 Task: Create List Chats in Board Newsletter Planning to Workspace Ad Operations. Create List Emails in Board Brand Reputation Management to Workspace Ad Operations. Create List Phone Calls in Board Customer Feedback Collection and Response Management to Workspace Ad Operations
Action: Mouse moved to (110, 480)
Screenshot: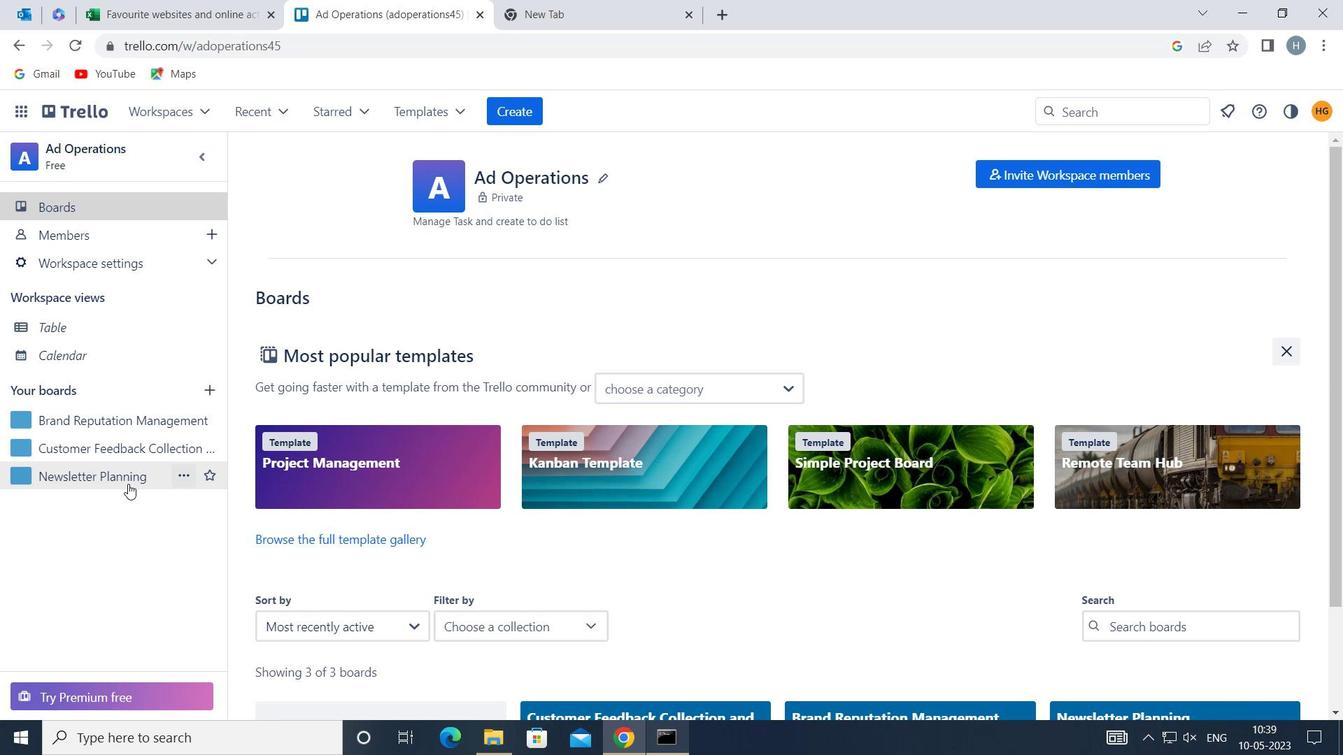 
Action: Mouse pressed left at (110, 480)
Screenshot: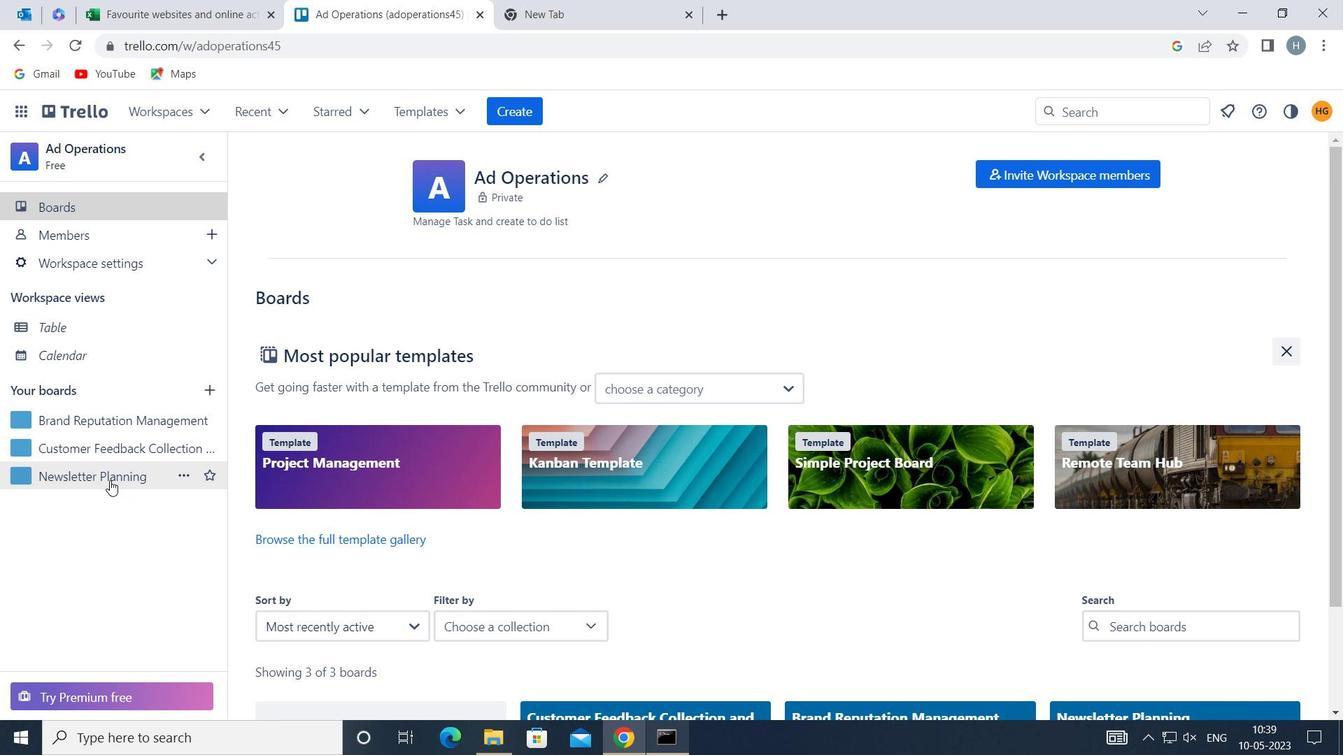 
Action: Mouse moved to (529, 211)
Screenshot: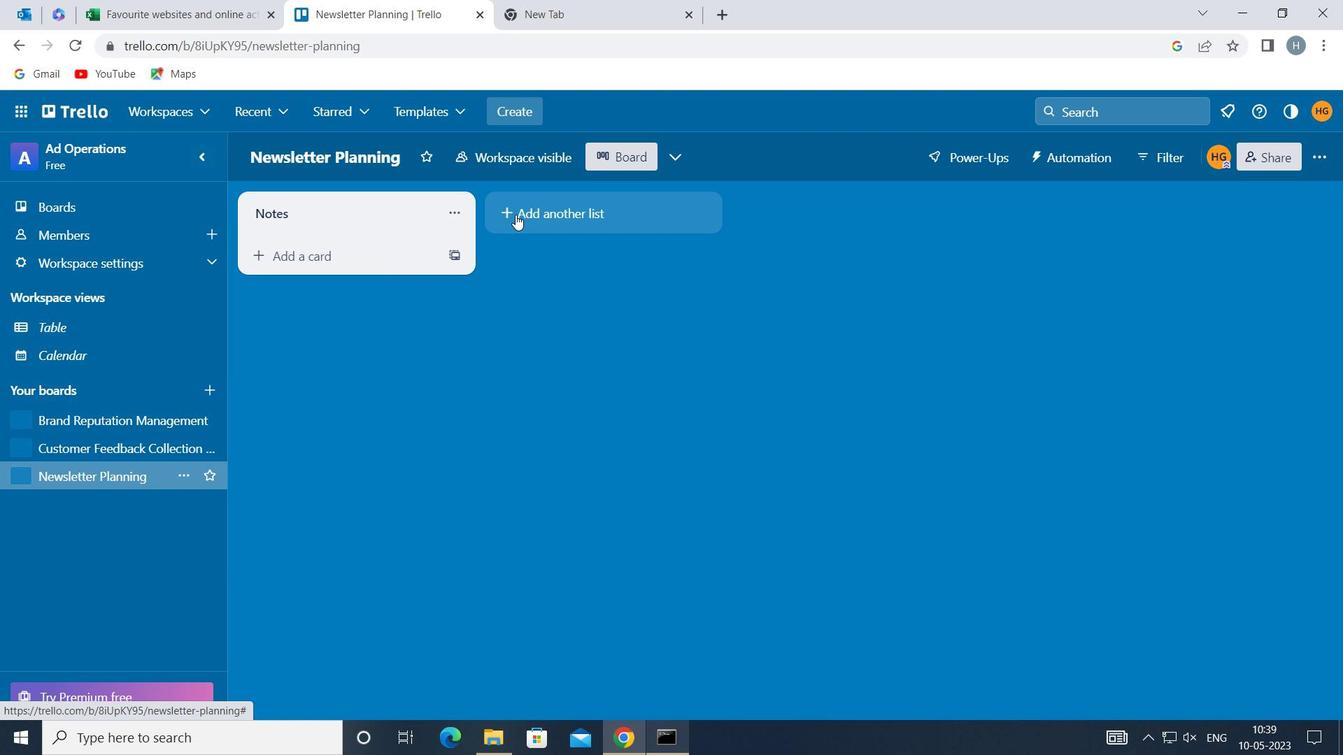 
Action: Mouse pressed left at (529, 211)
Screenshot: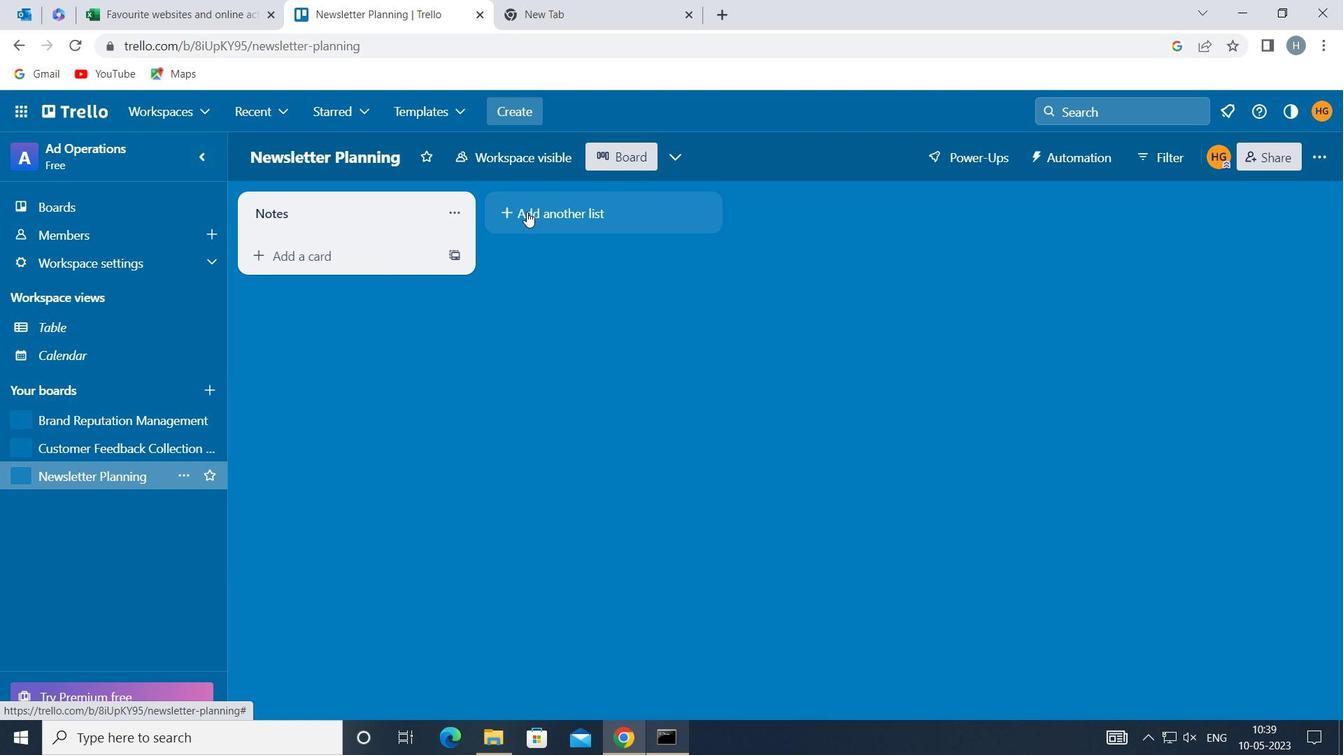 
Action: Mouse moved to (553, 209)
Screenshot: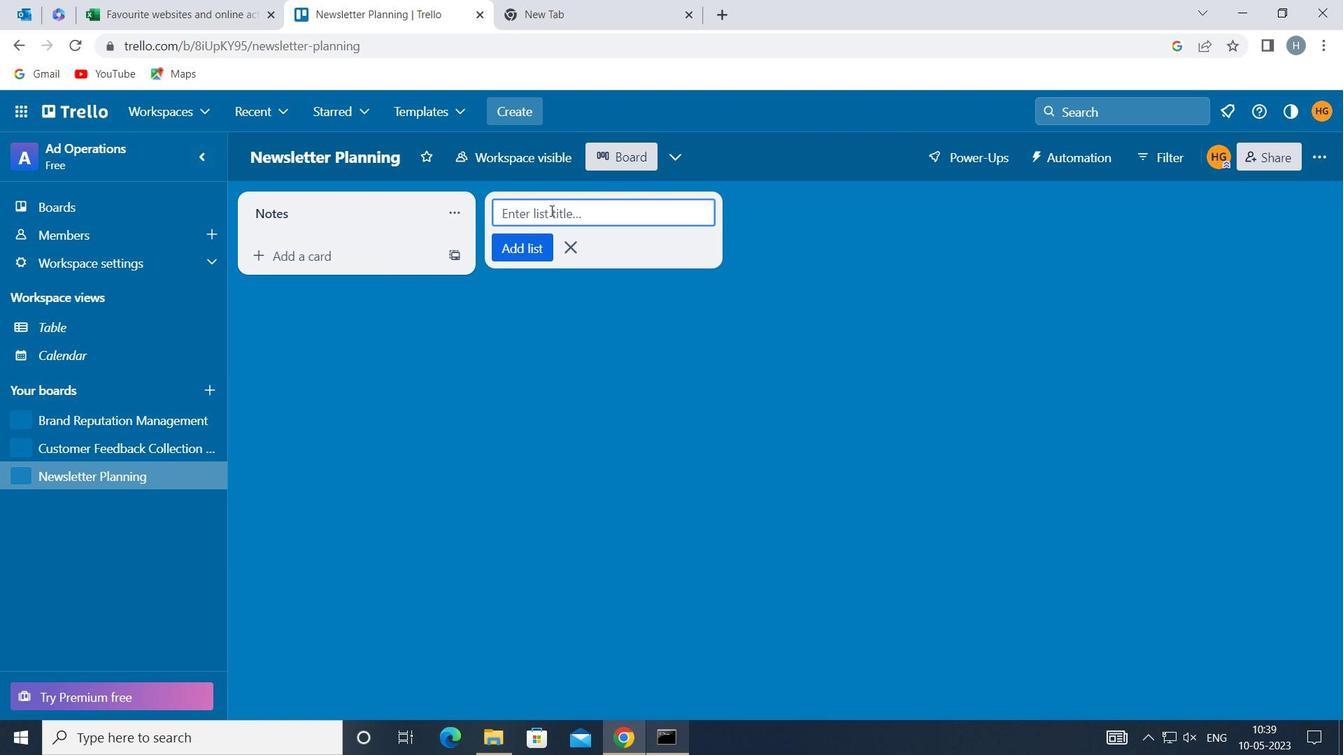 
Action: Key pressed <Key.shift>CHATS
Screenshot: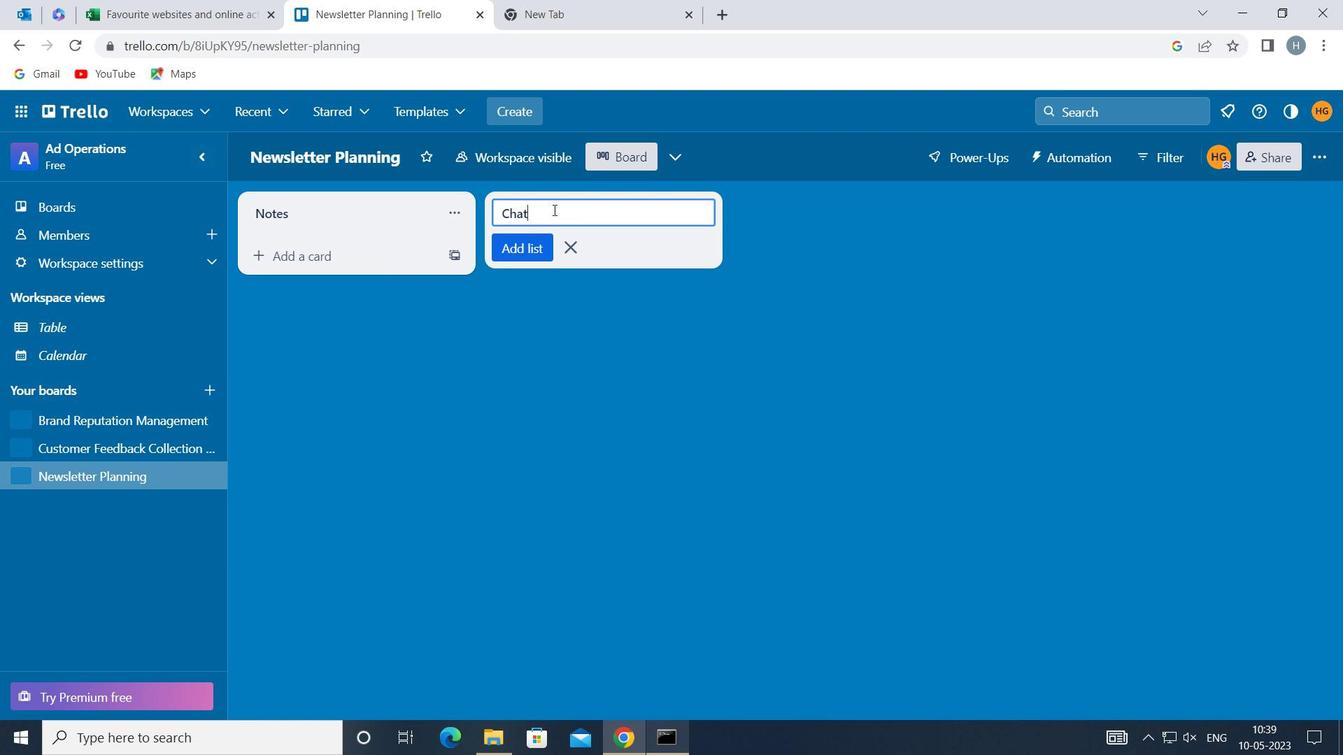 
Action: Mouse moved to (514, 248)
Screenshot: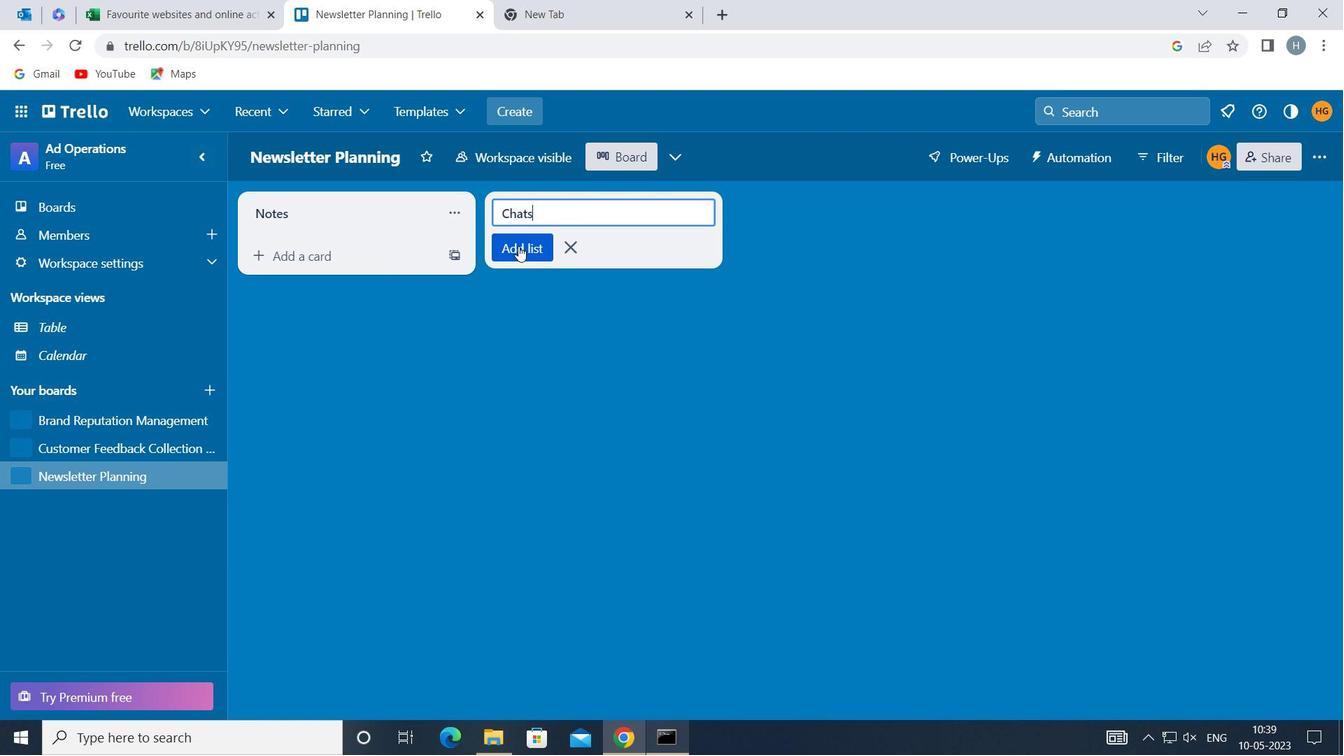 
Action: Mouse pressed left at (514, 248)
Screenshot: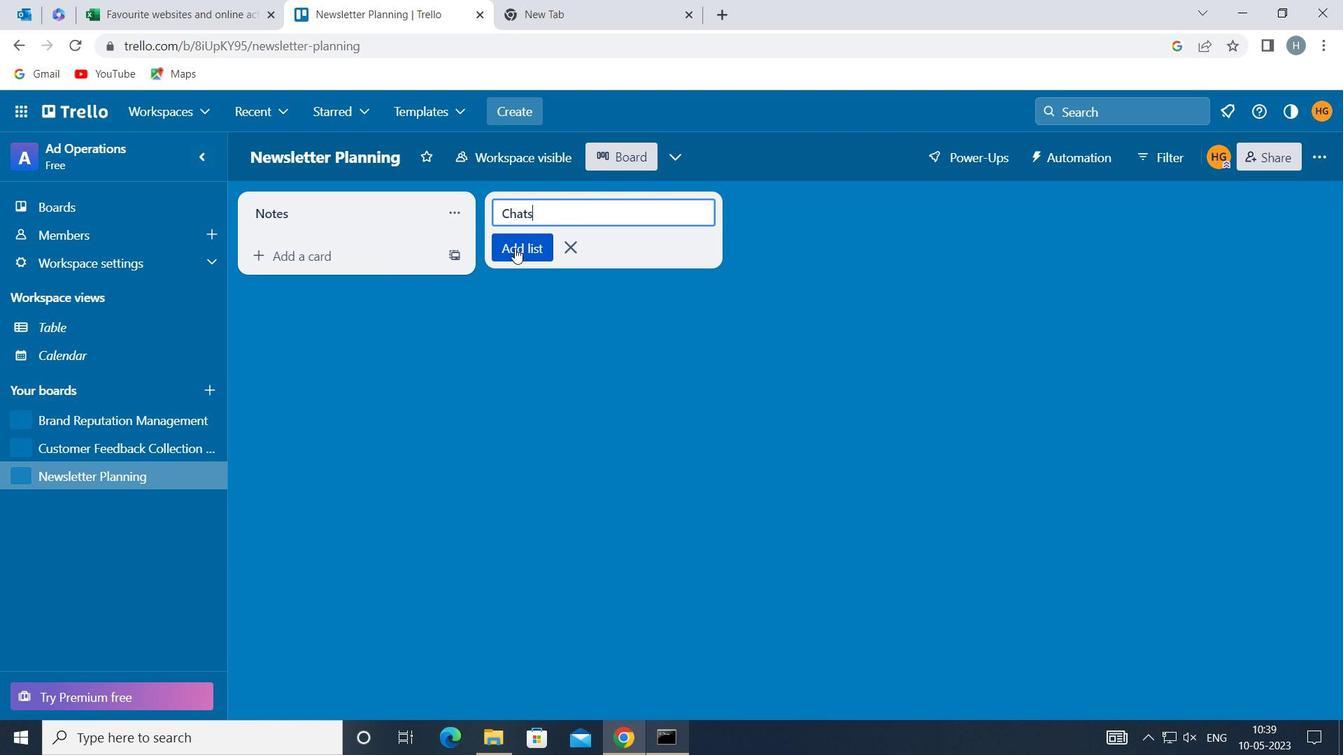 
Action: Mouse moved to (480, 331)
Screenshot: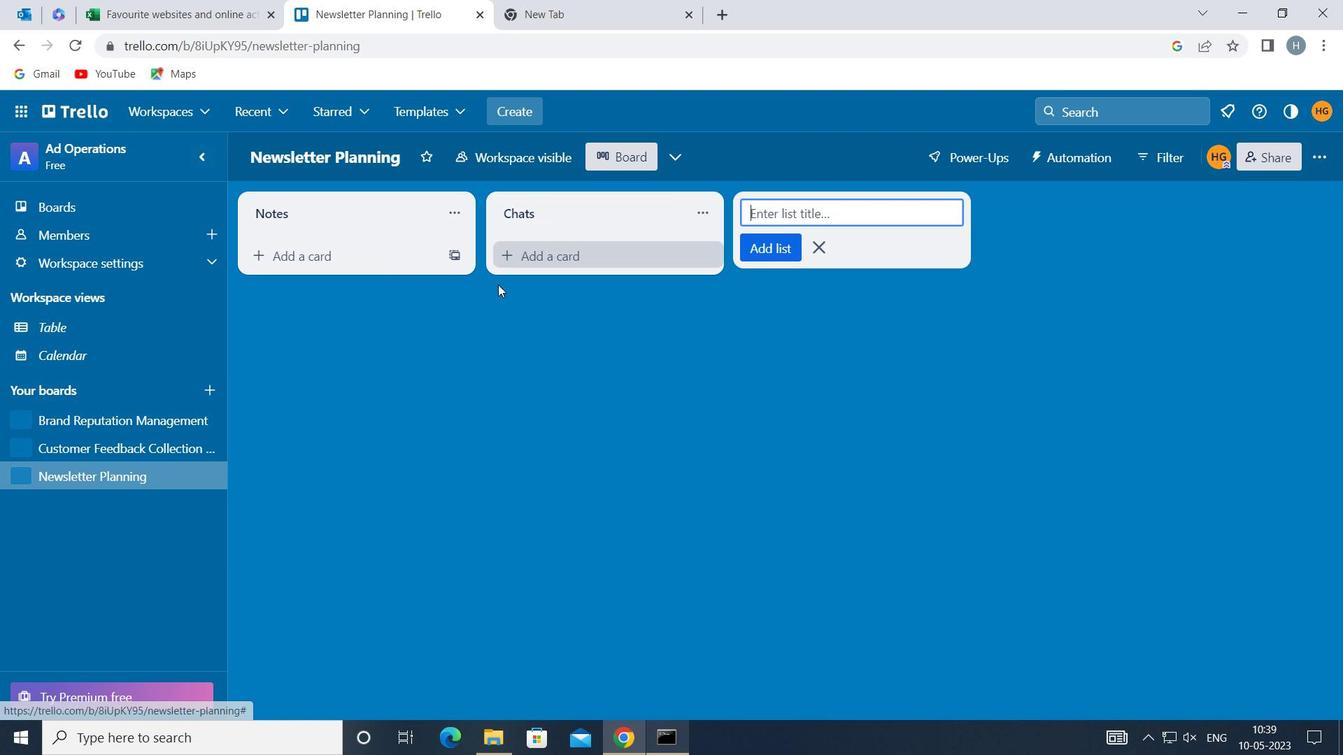 
Action: Mouse pressed left at (480, 331)
Screenshot: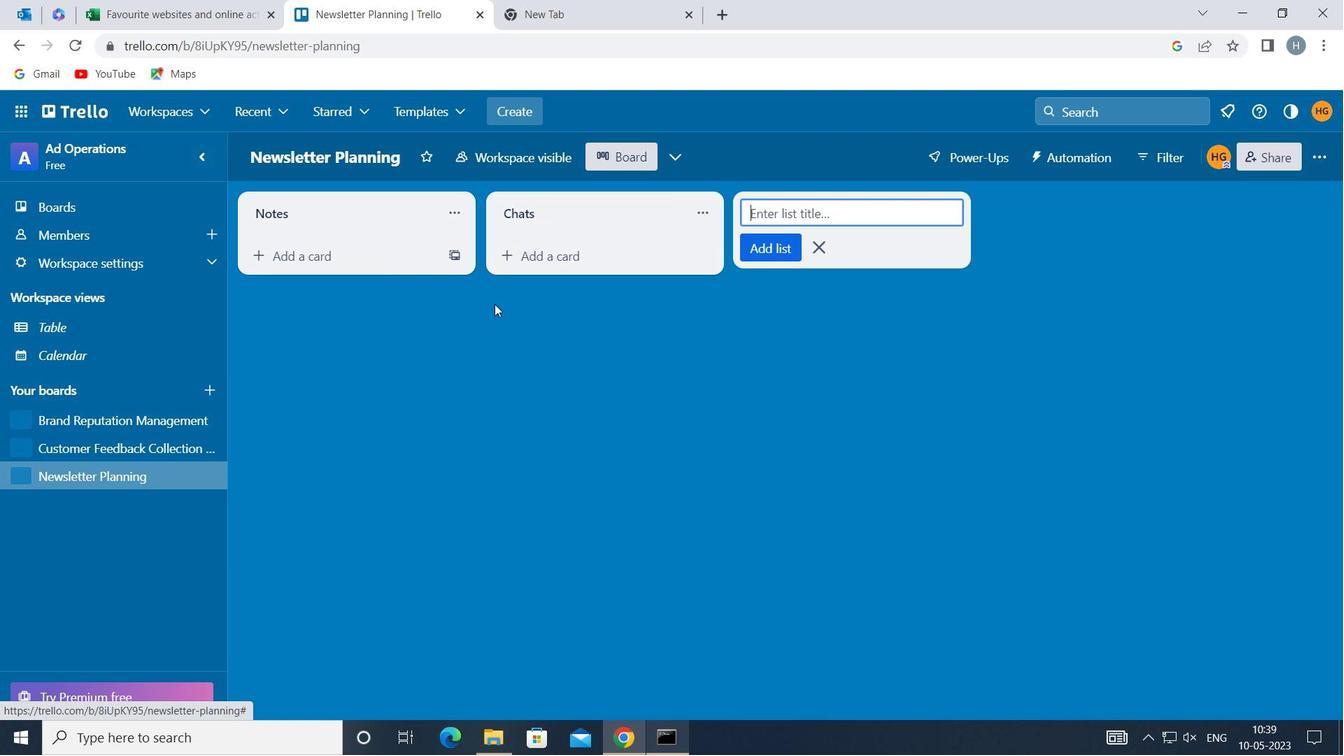 
Action: Mouse moved to (88, 422)
Screenshot: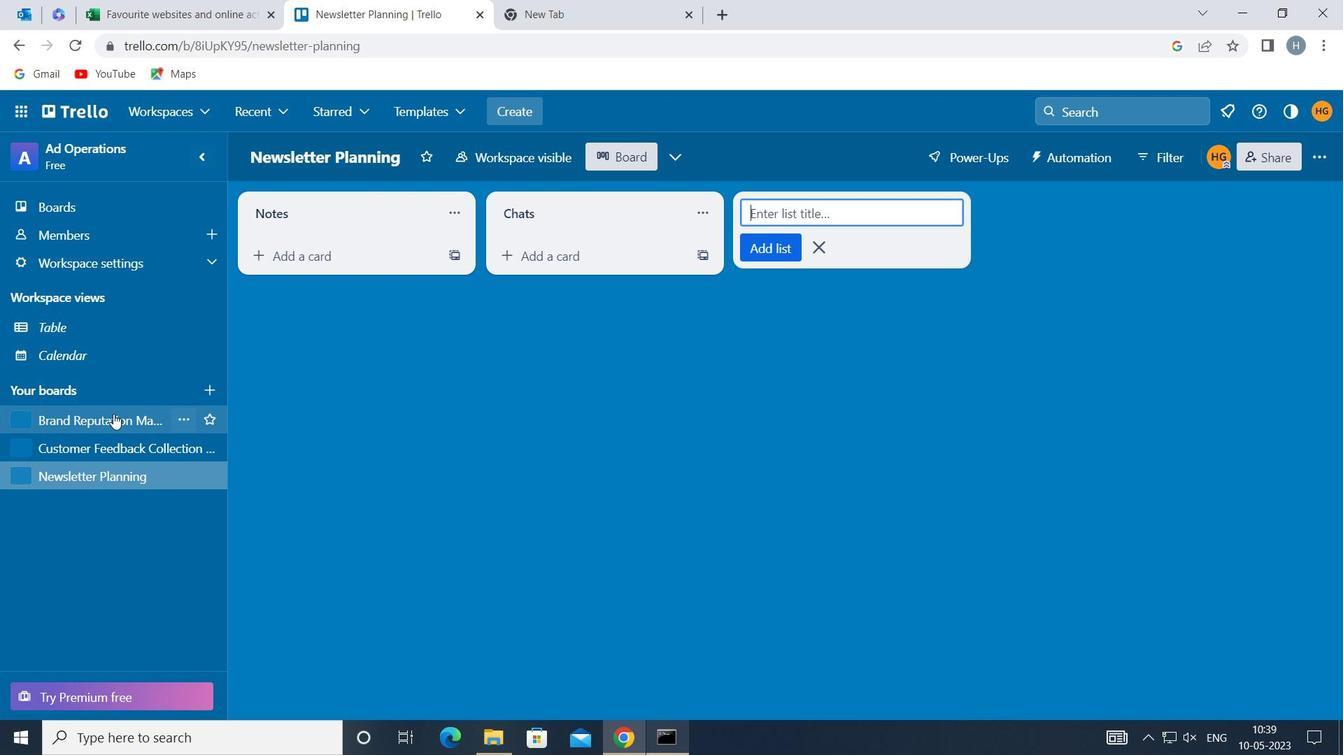 
Action: Mouse pressed left at (88, 422)
Screenshot: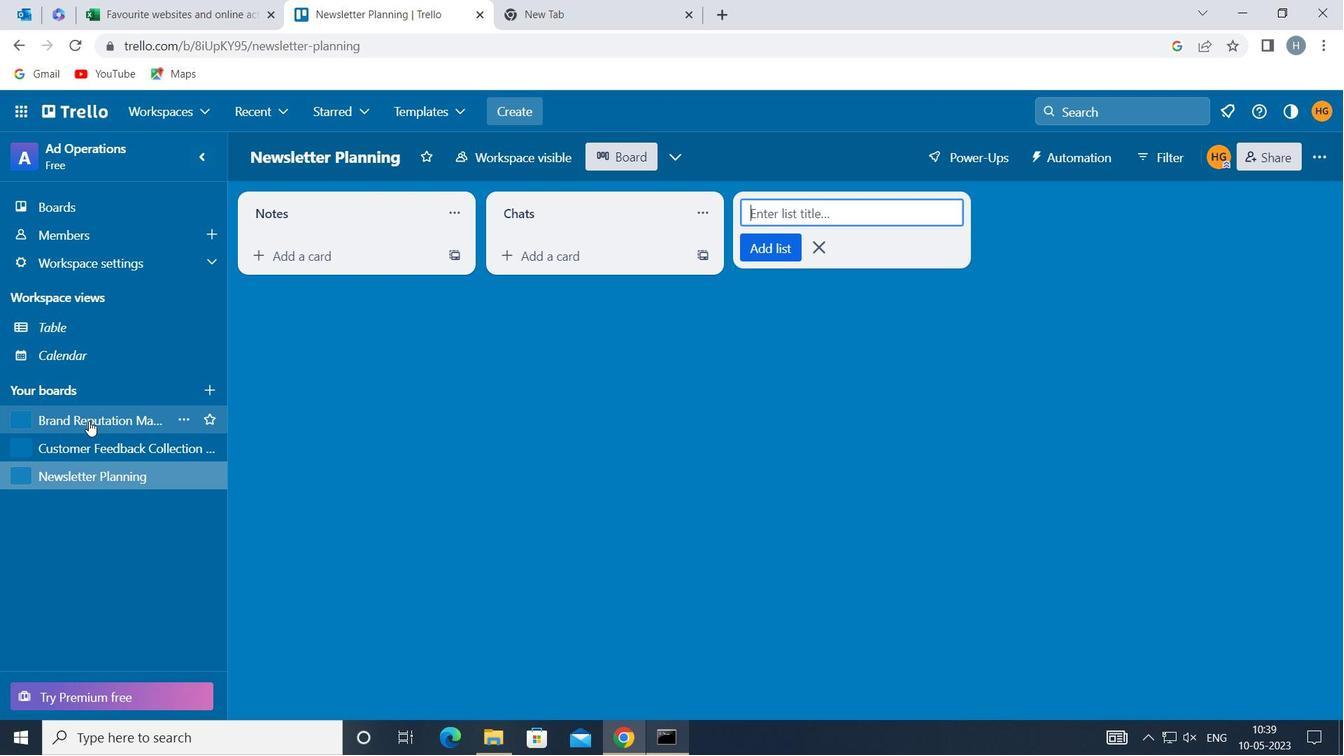 
Action: Mouse moved to (352, 335)
Screenshot: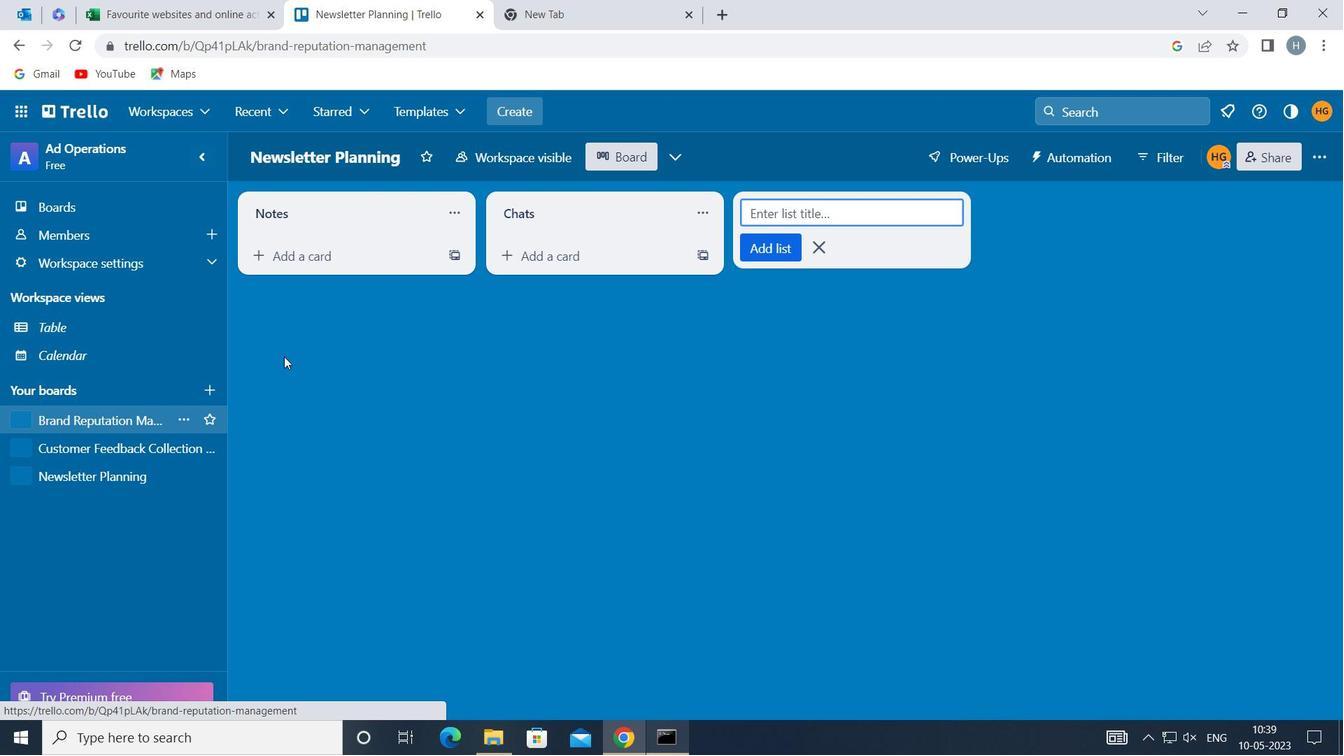 
Action: Mouse pressed left at (352, 335)
Screenshot: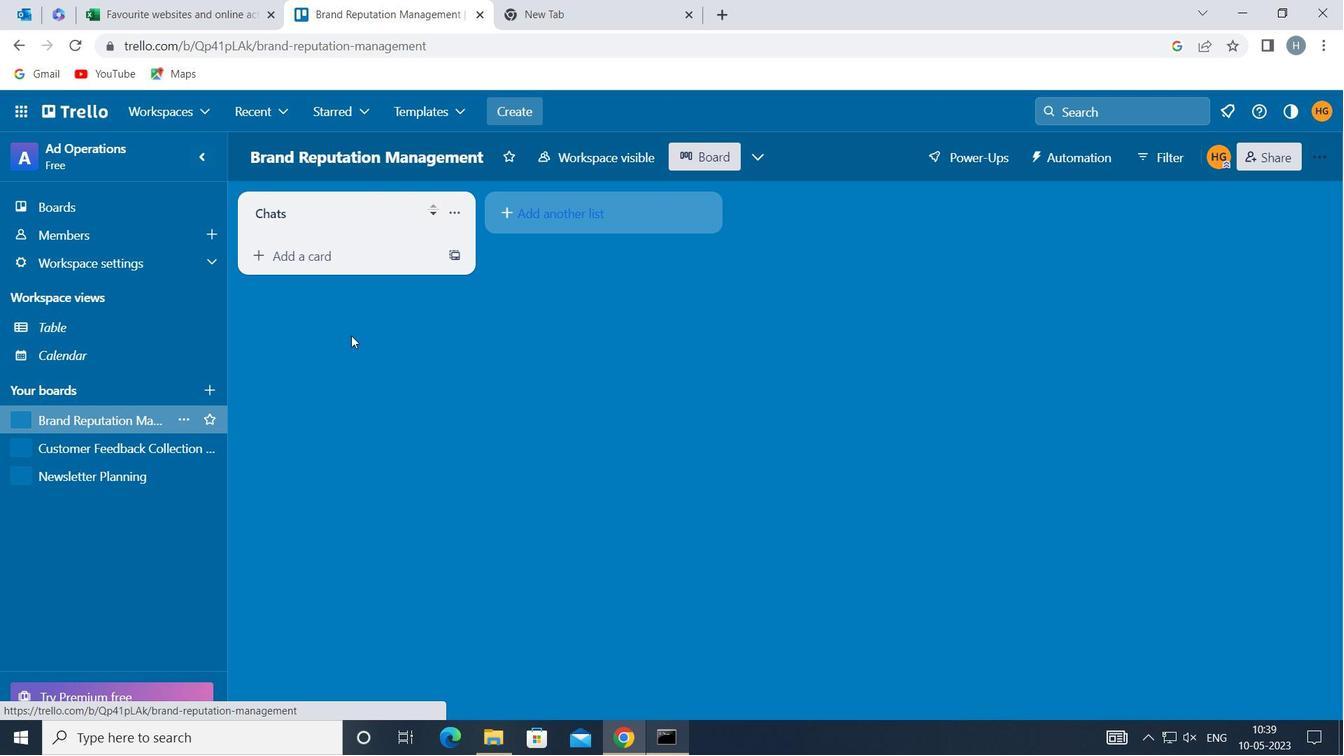 
Action: Mouse moved to (580, 205)
Screenshot: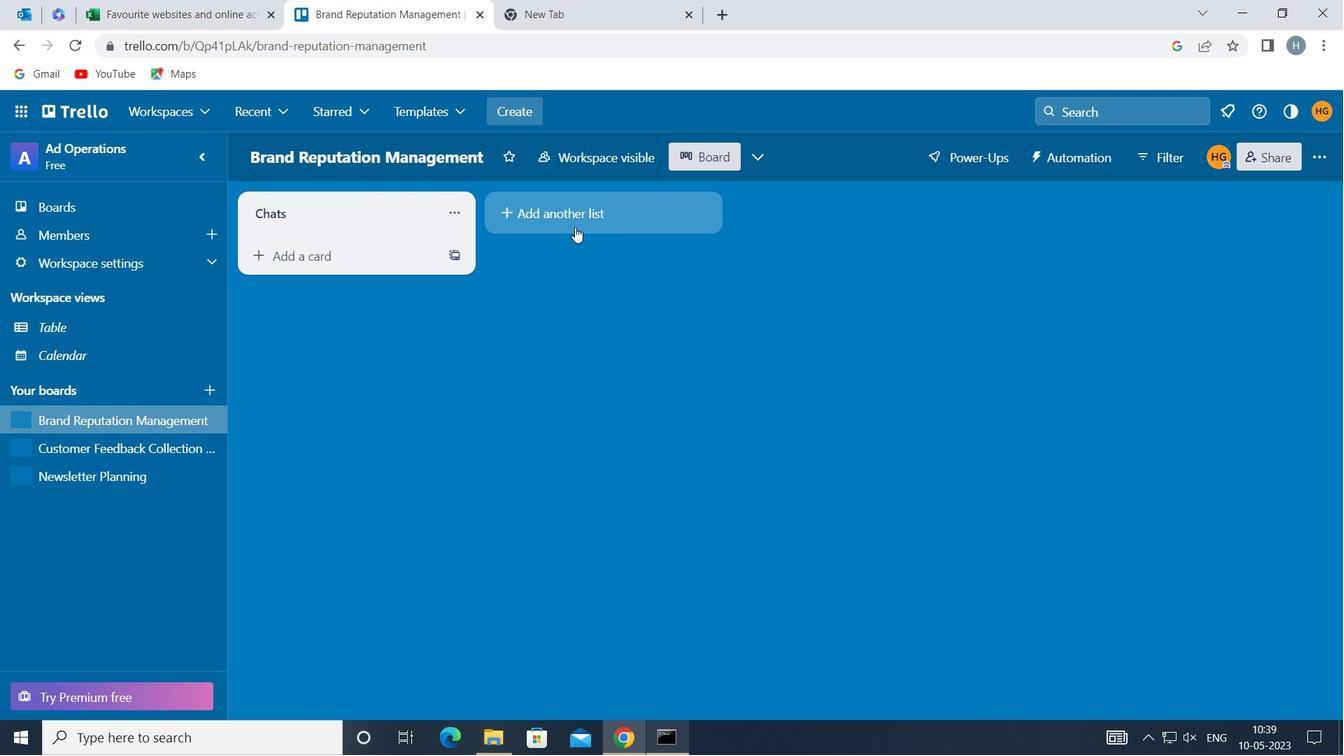 
Action: Mouse pressed left at (580, 205)
Screenshot: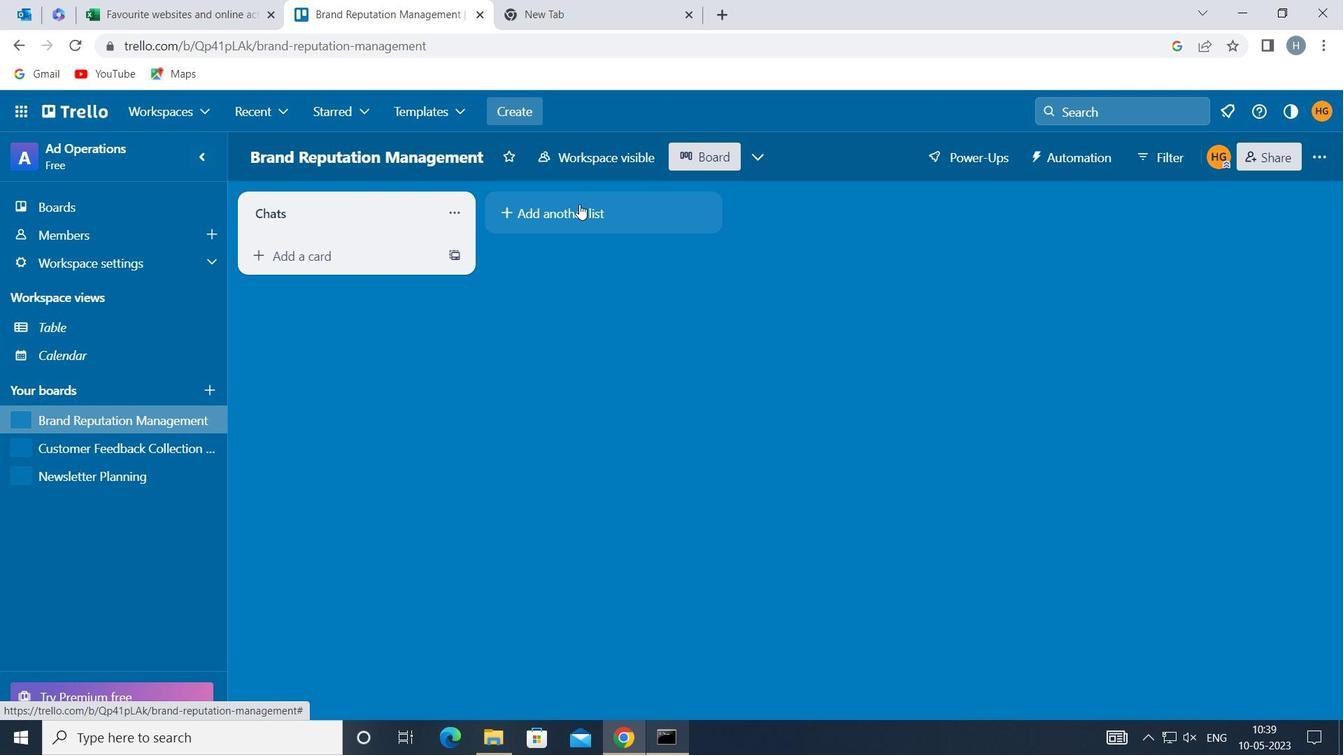 
Action: Key pressed <Key.shift>EMAILS
Screenshot: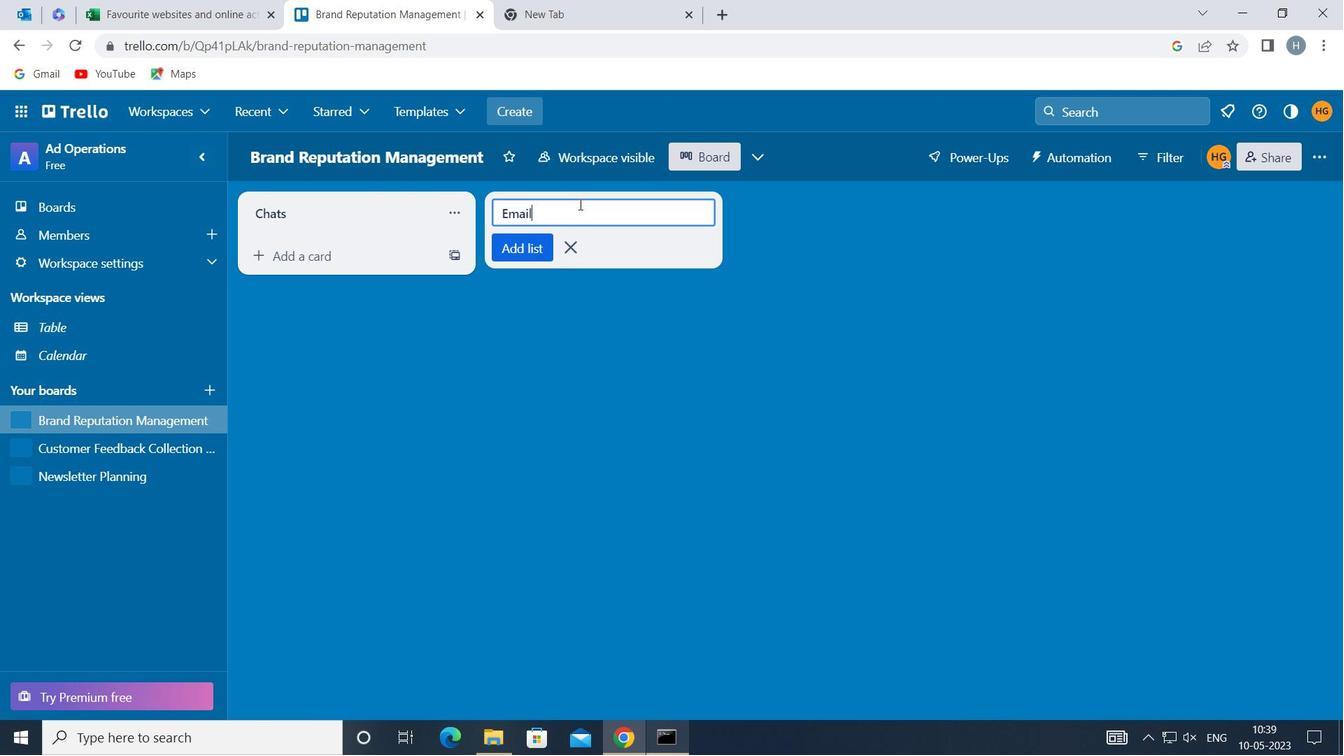 
Action: Mouse moved to (526, 240)
Screenshot: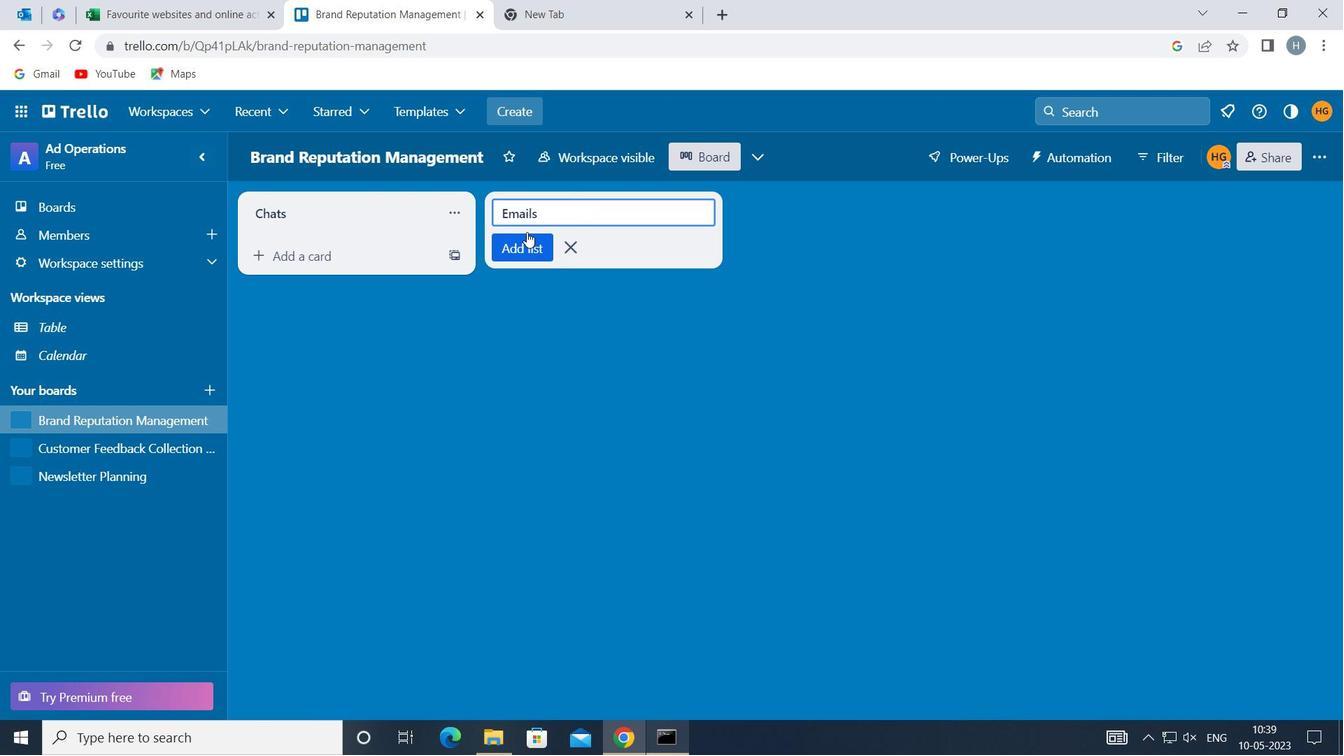 
Action: Mouse pressed left at (526, 240)
Screenshot: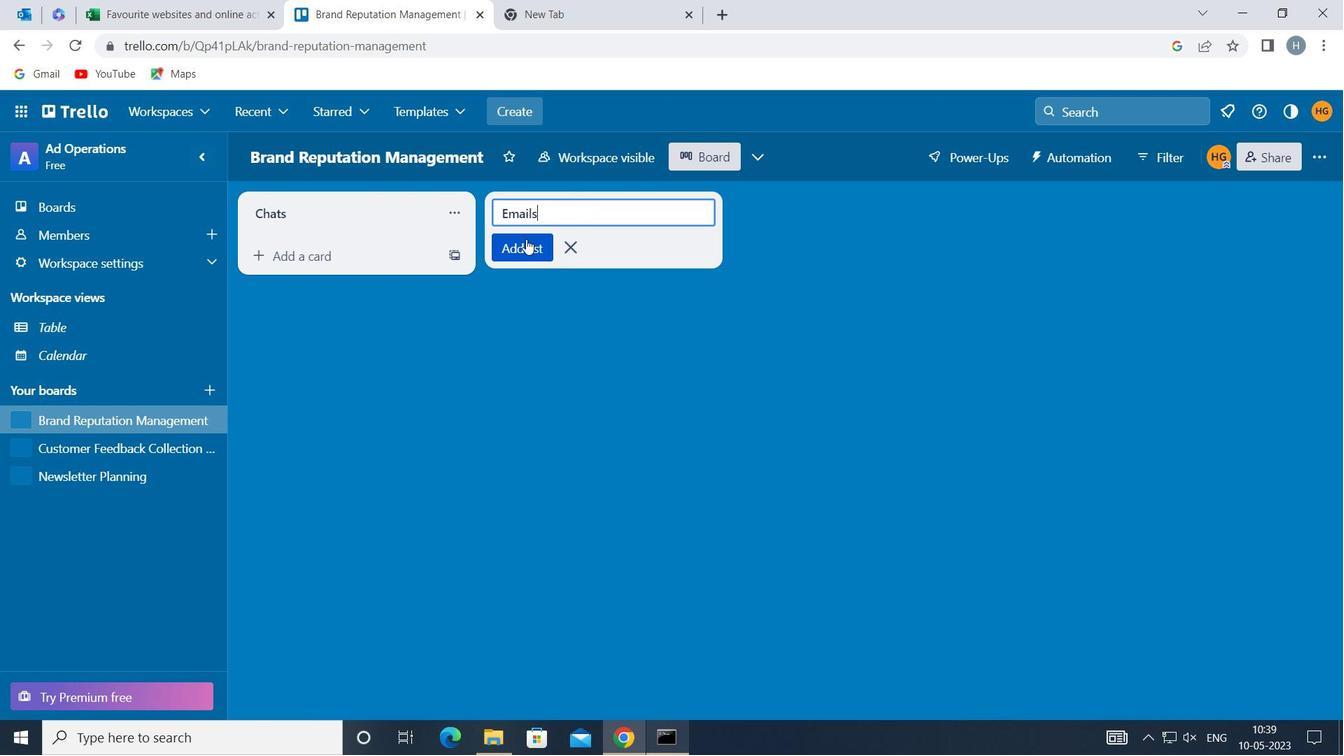 
Action: Mouse moved to (515, 314)
Screenshot: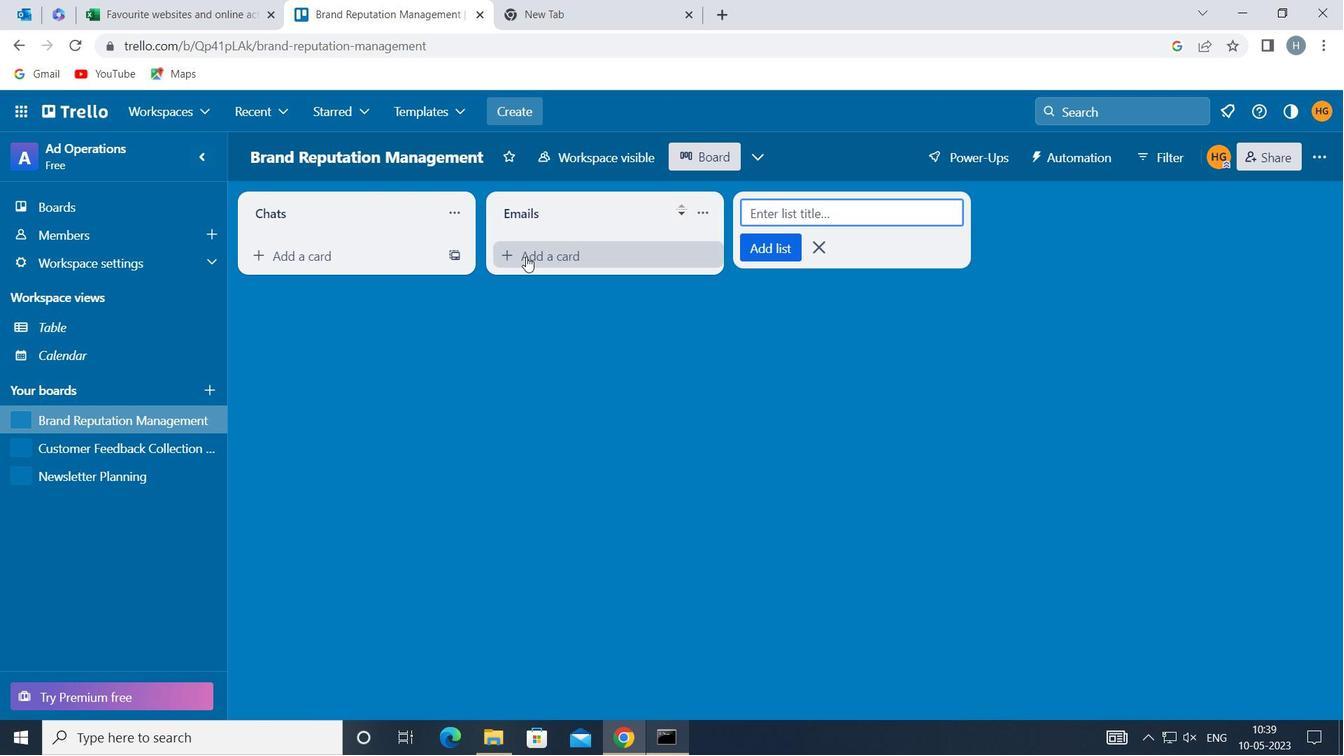 
Action: Mouse pressed left at (515, 314)
Screenshot: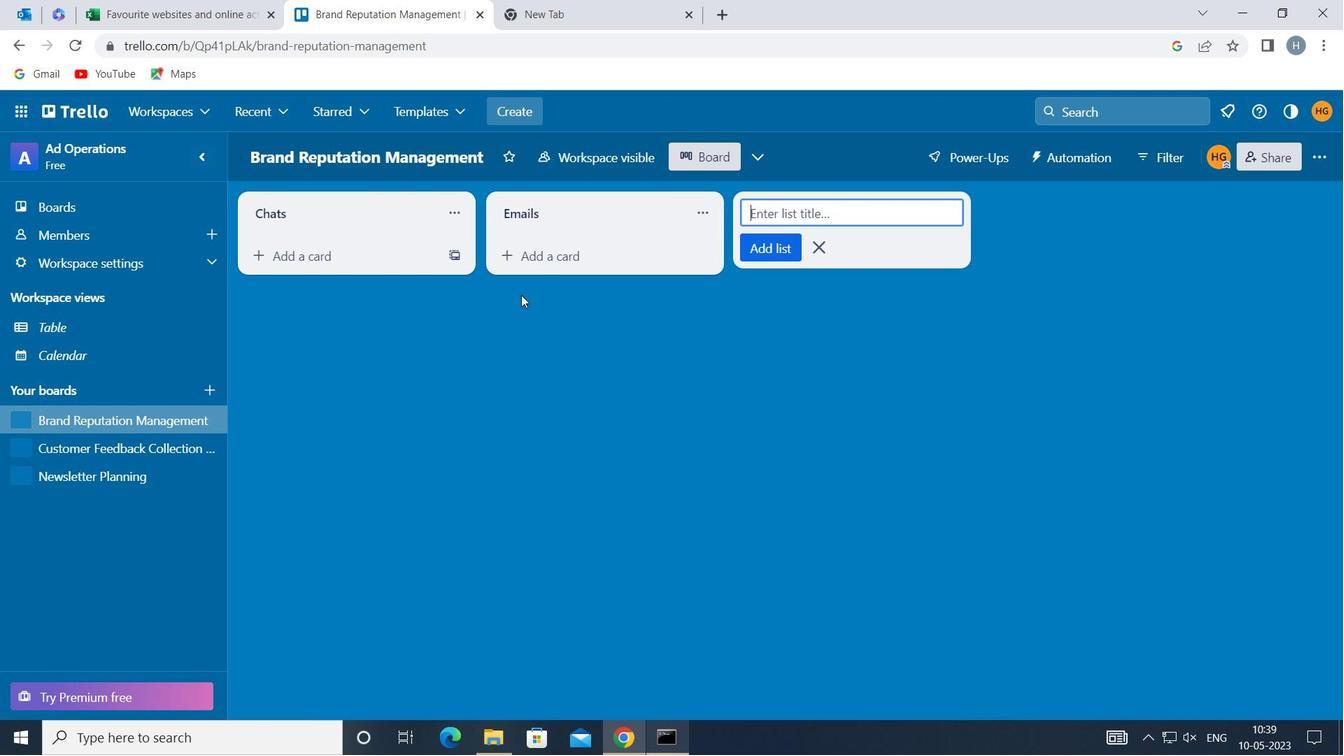 
Action: Mouse moved to (97, 449)
Screenshot: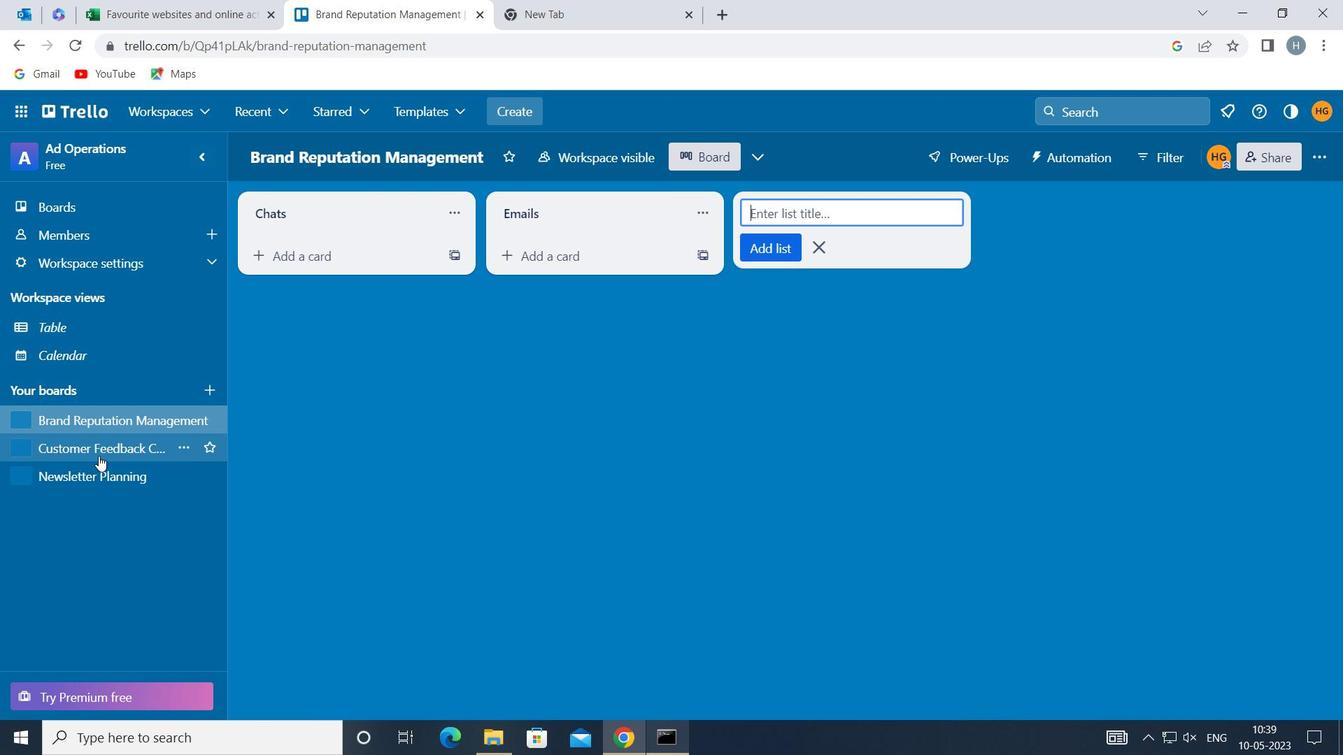 
Action: Mouse pressed left at (97, 449)
Screenshot: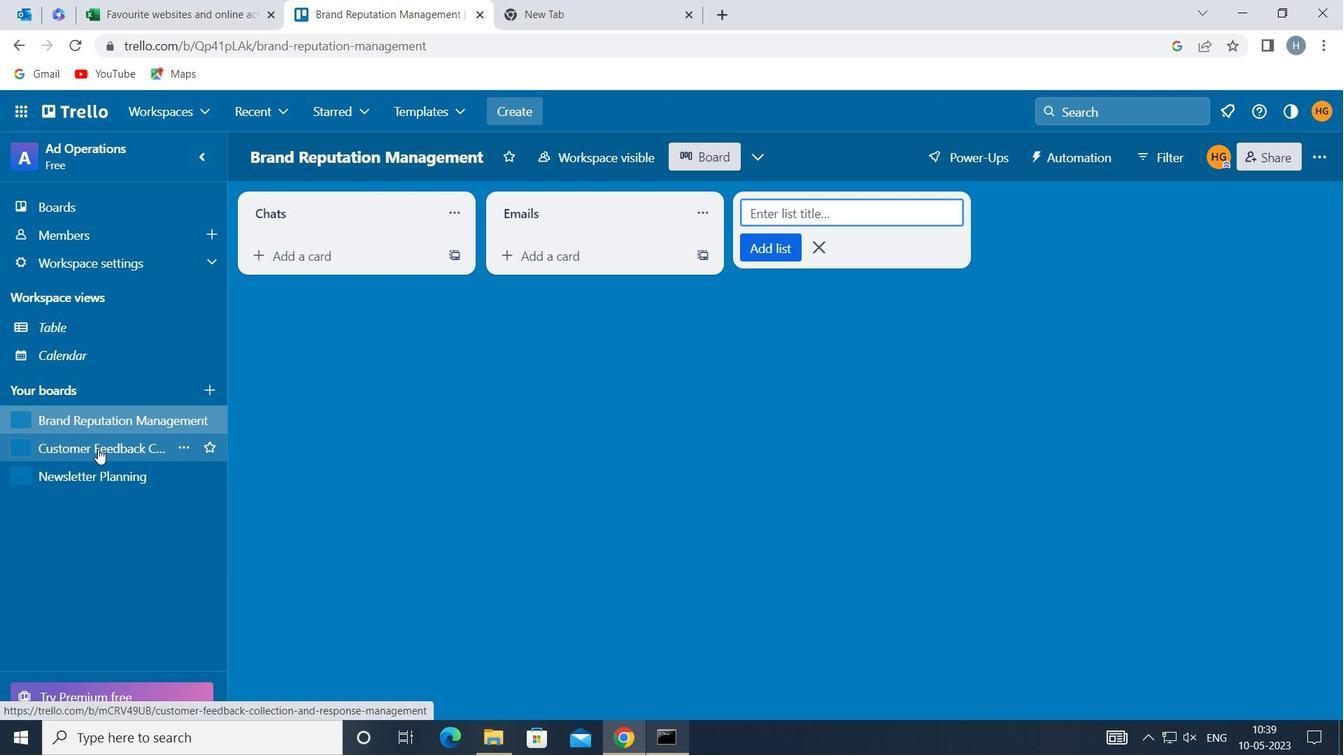 
Action: Mouse moved to (391, 394)
Screenshot: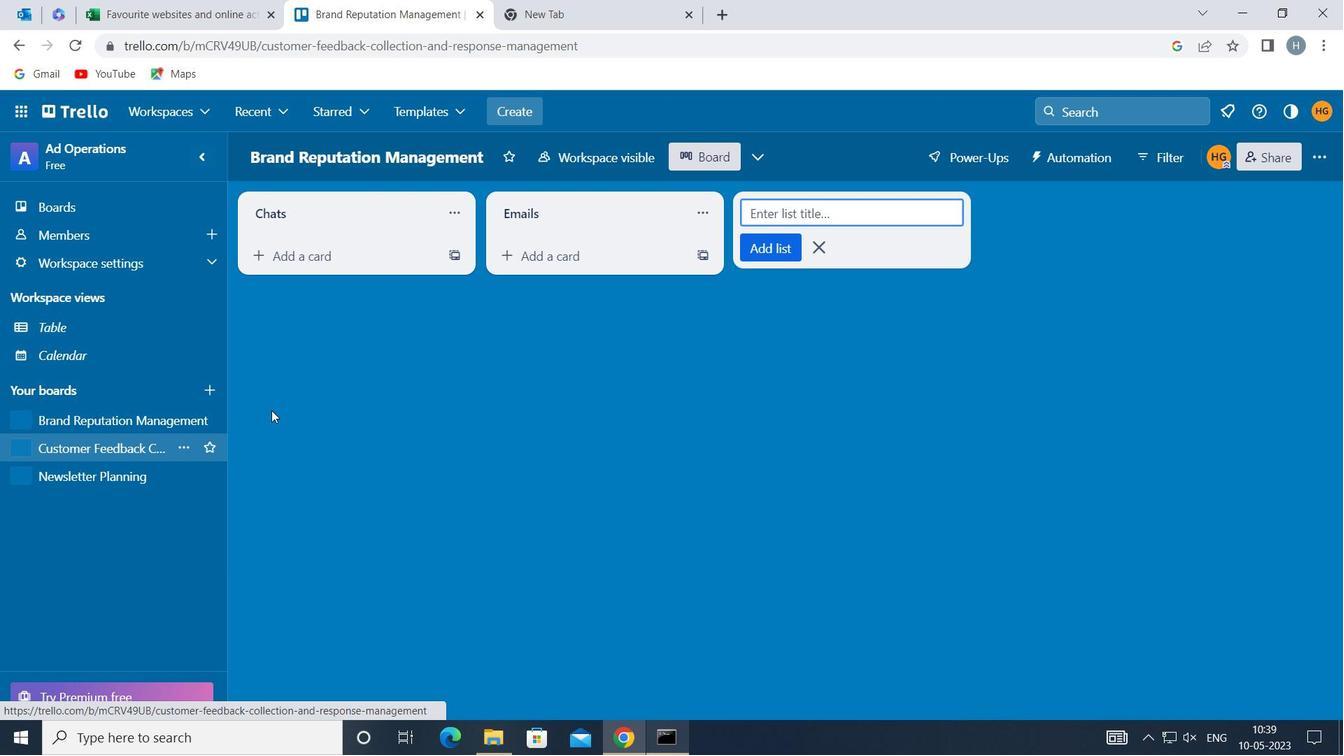 
Action: Mouse pressed left at (391, 394)
Screenshot: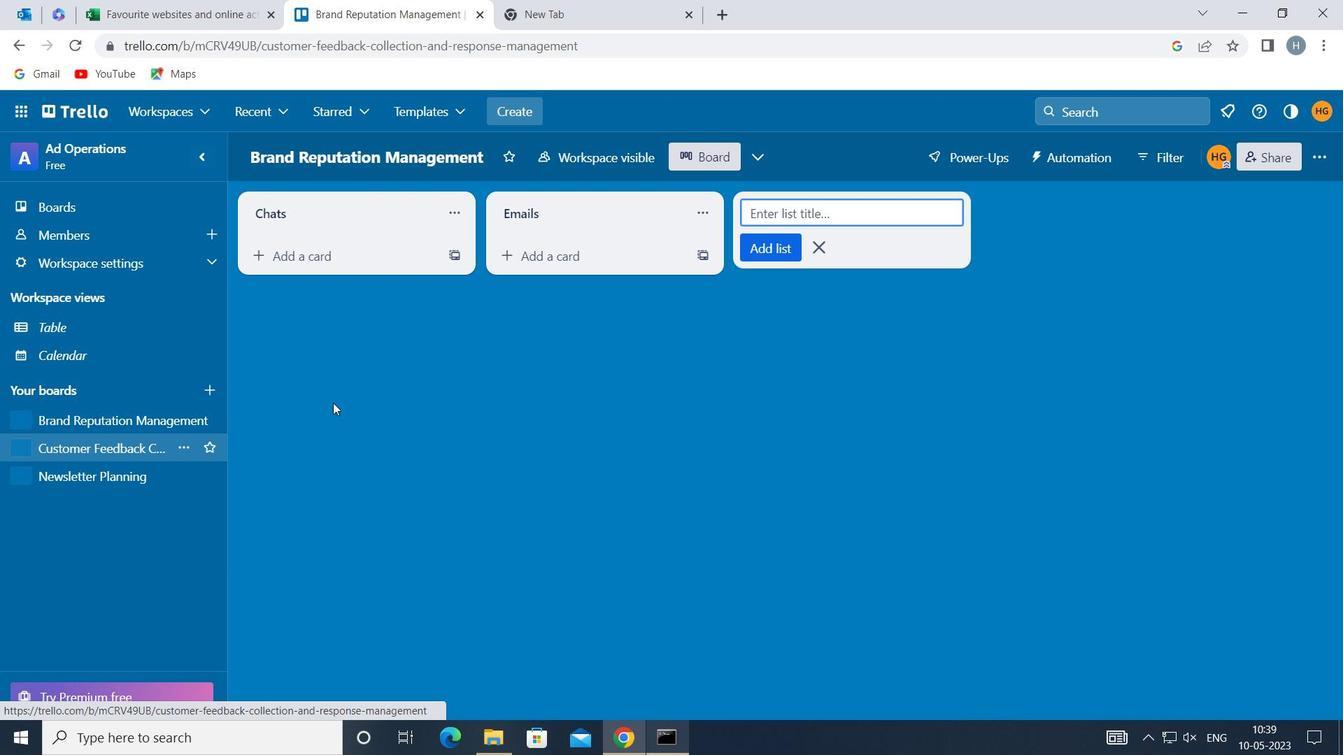 
Action: Mouse moved to (546, 207)
Screenshot: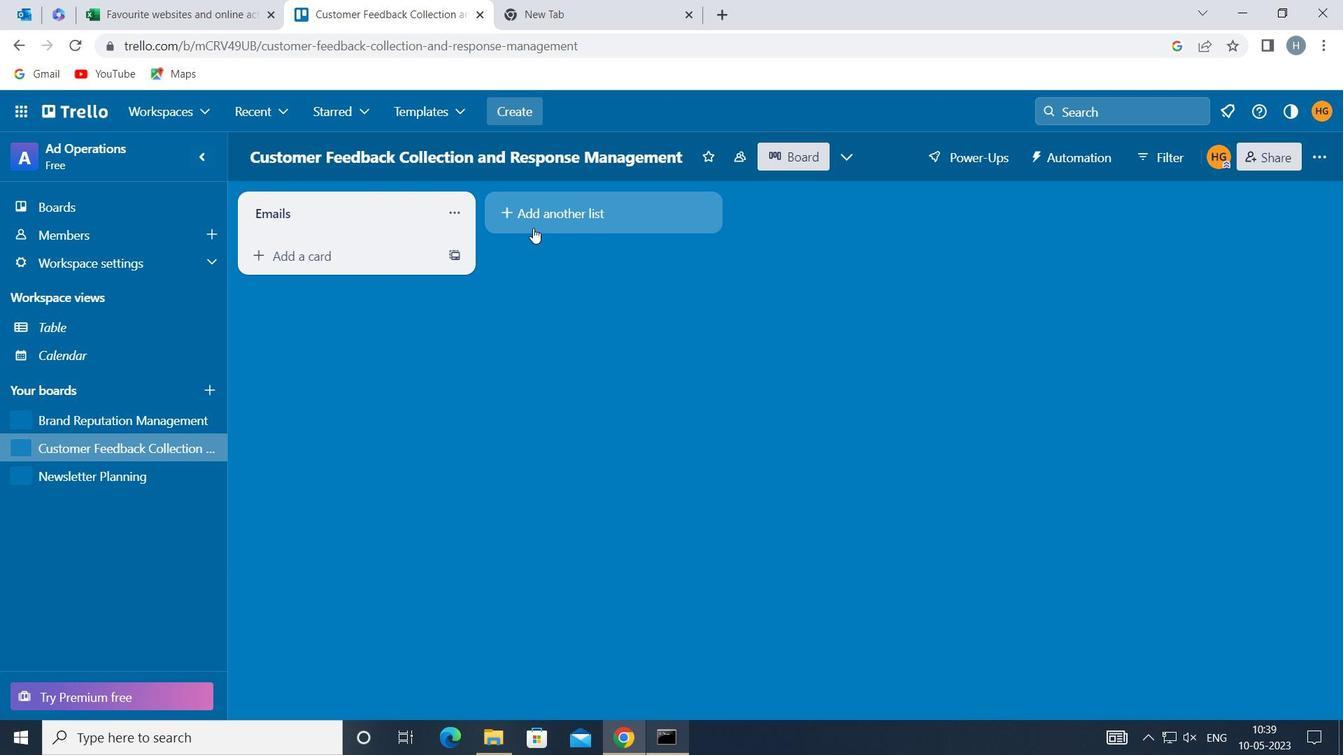 
Action: Mouse pressed left at (546, 207)
Screenshot: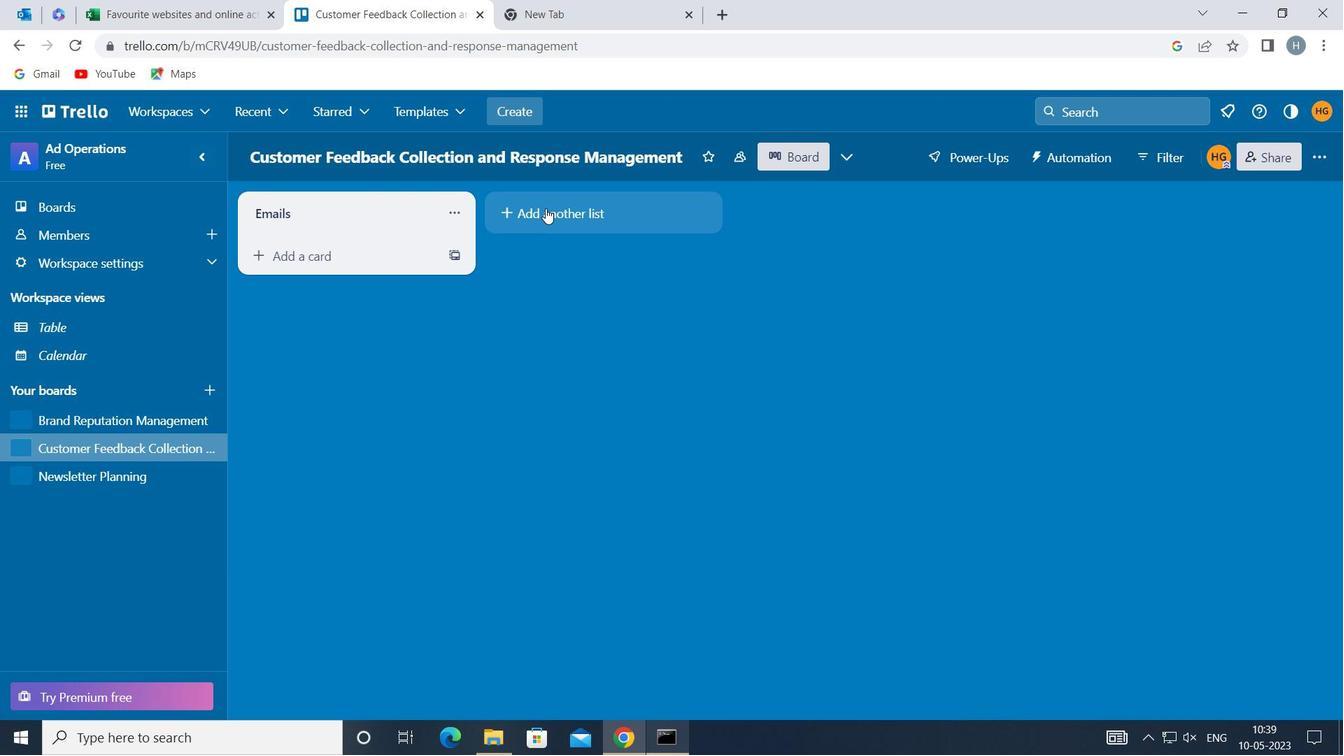 
Action: Key pressed <Key.shift>PHONE<Key.space><Key.shift>CALLS
Screenshot: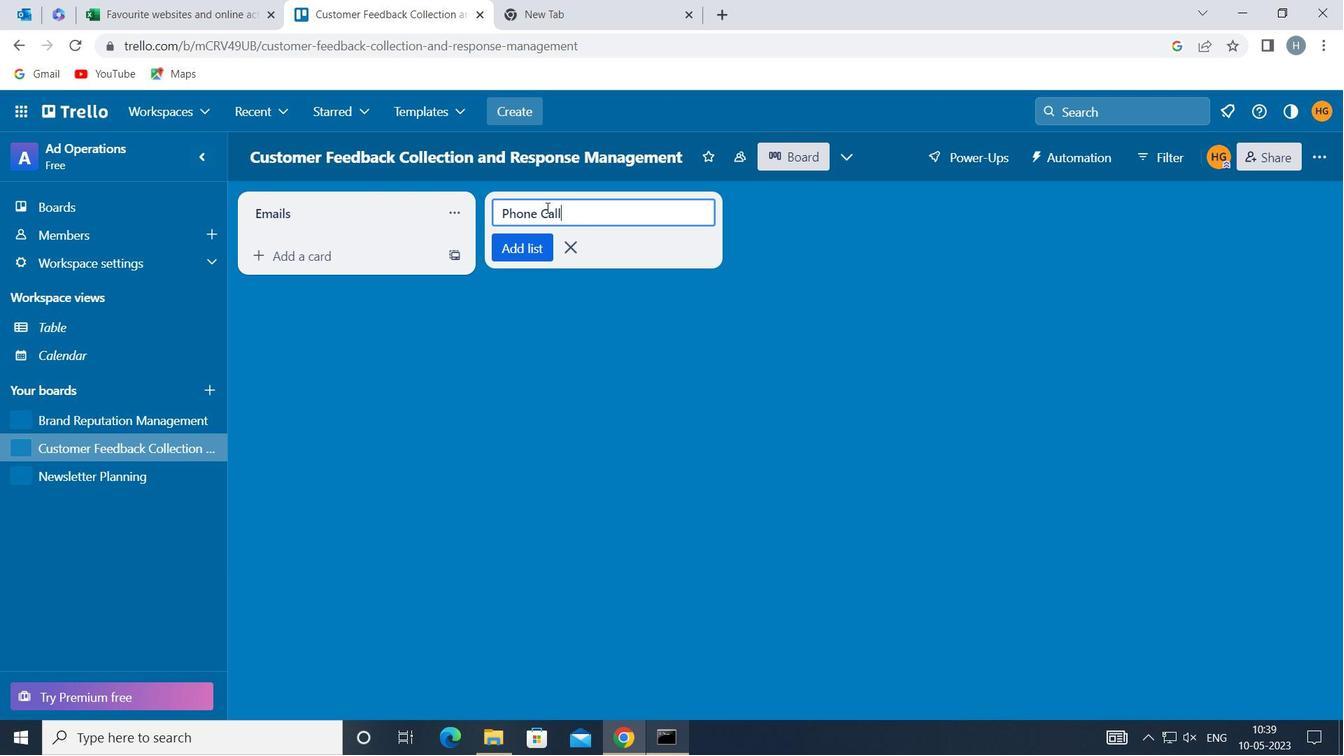 
Action: Mouse moved to (525, 248)
Screenshot: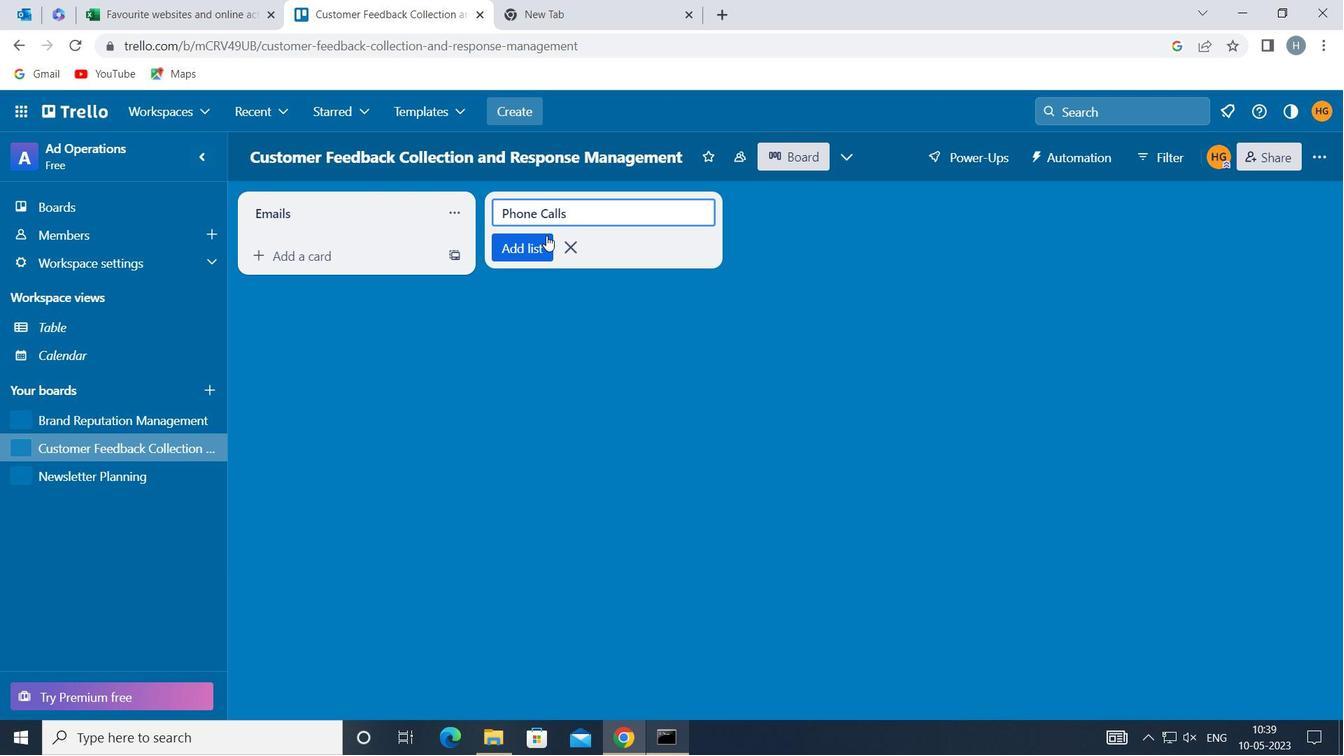 
Action: Mouse pressed left at (525, 248)
Screenshot: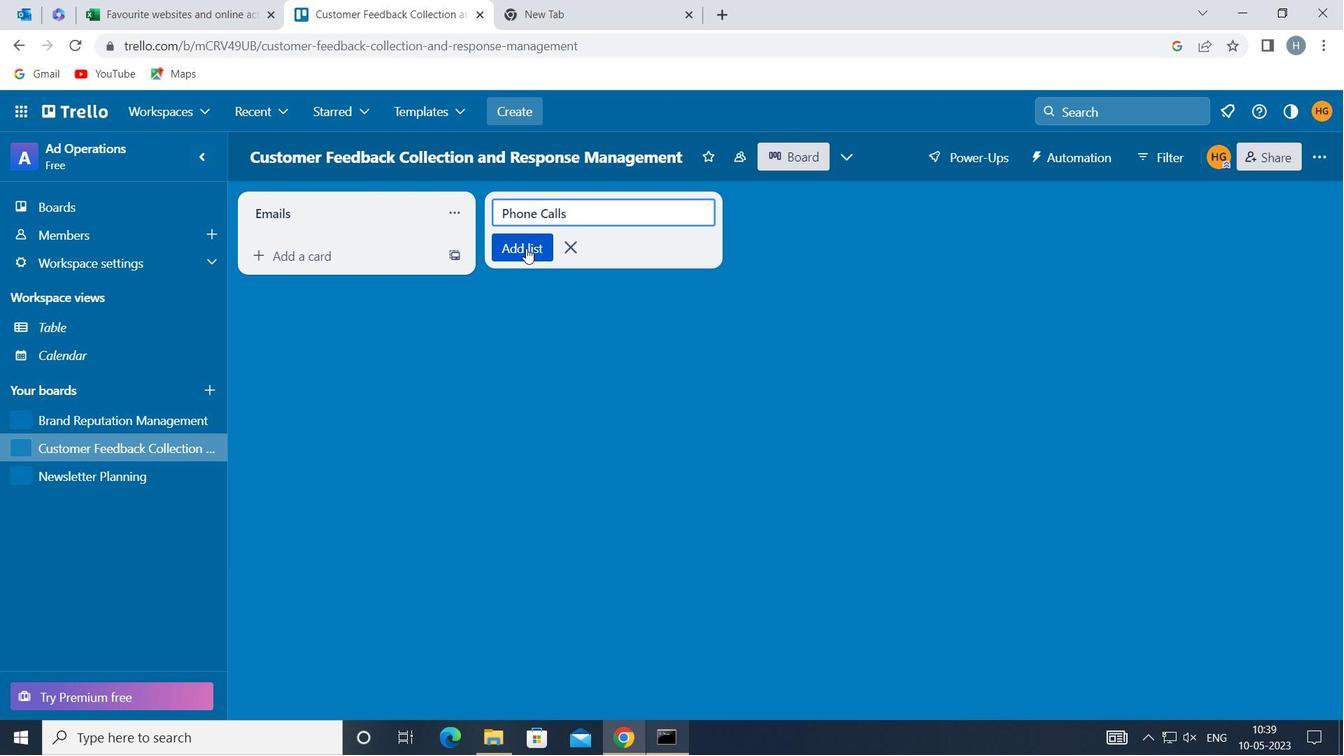 
Action: Mouse moved to (494, 325)
Screenshot: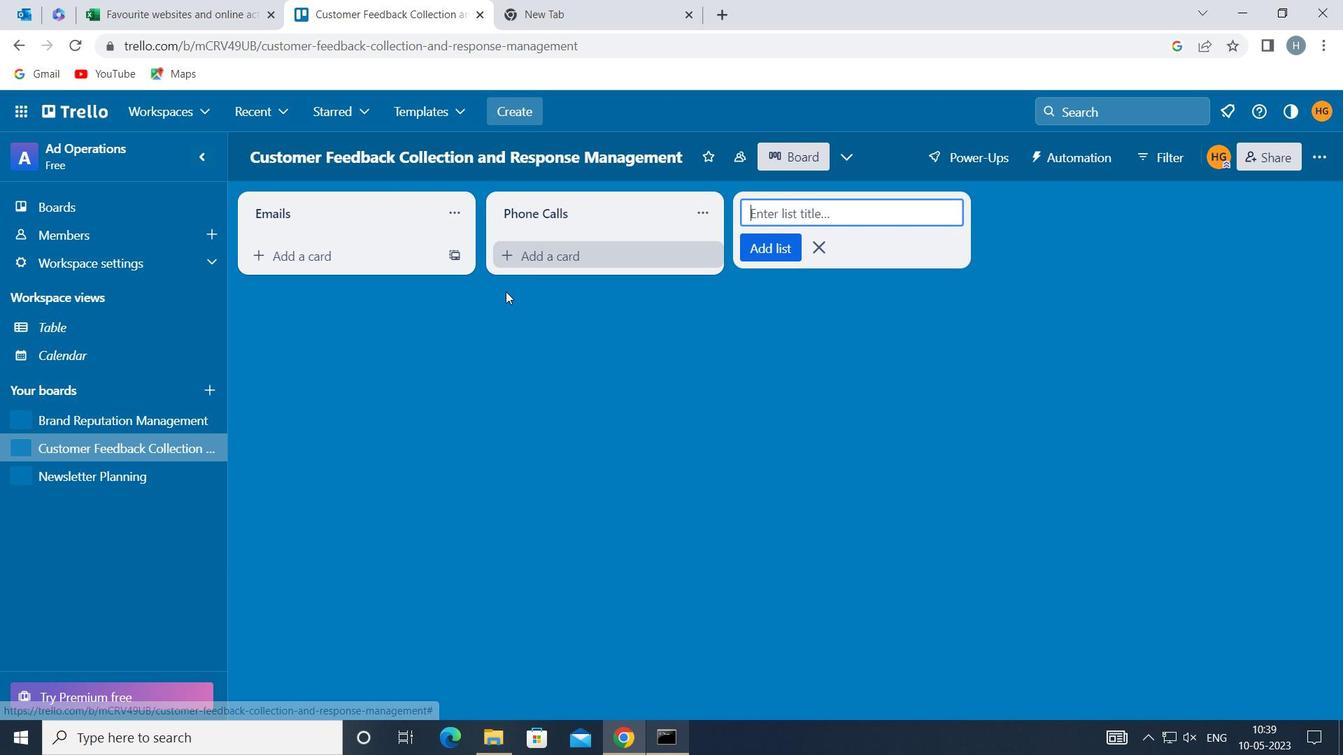 
Action: Mouse pressed left at (494, 325)
Screenshot: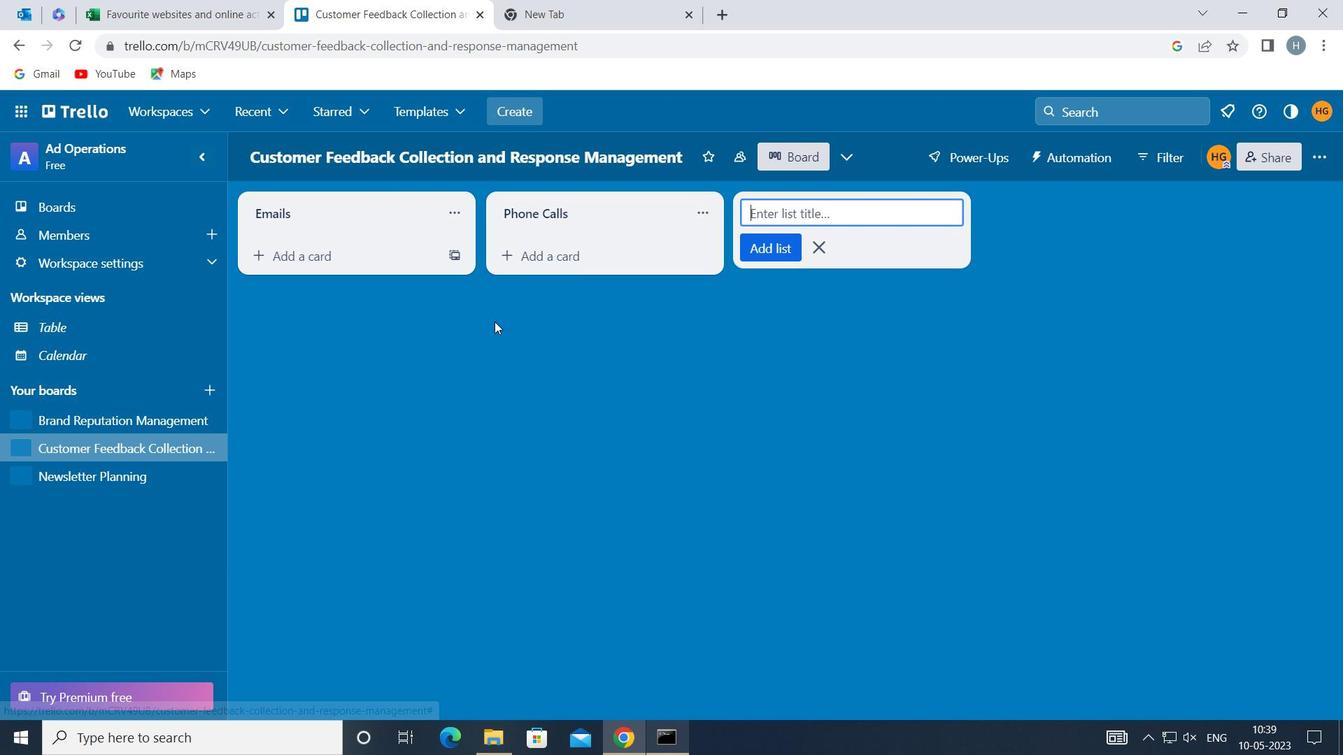 
Action: Mouse moved to (524, 319)
Screenshot: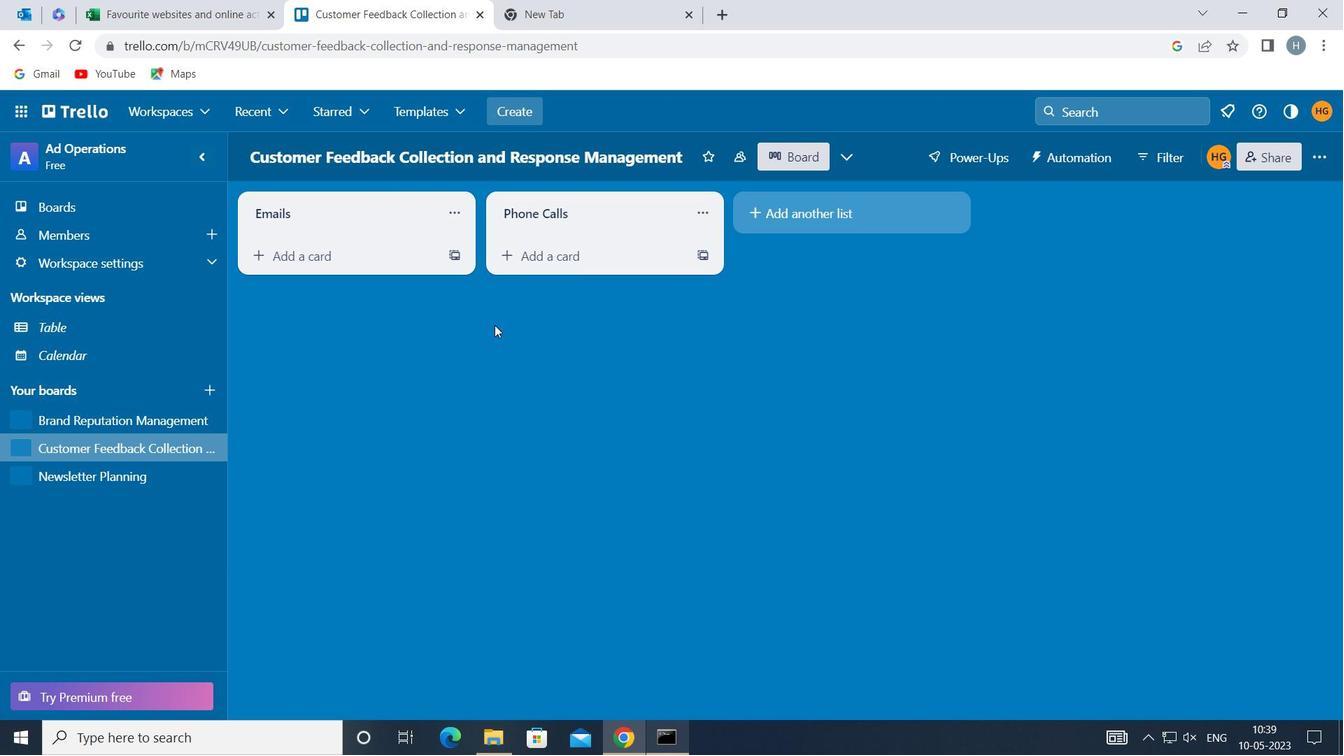 
